 Task: Look for products with pomegranate flavor in the category "Gummy Candies".
Action: Mouse moved to (18, 60)
Screenshot: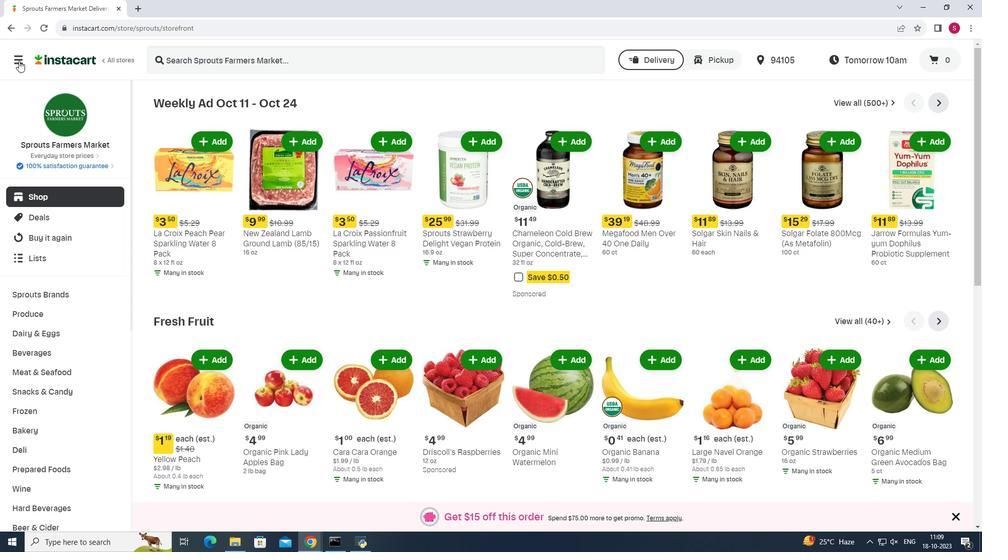 
Action: Mouse pressed left at (18, 60)
Screenshot: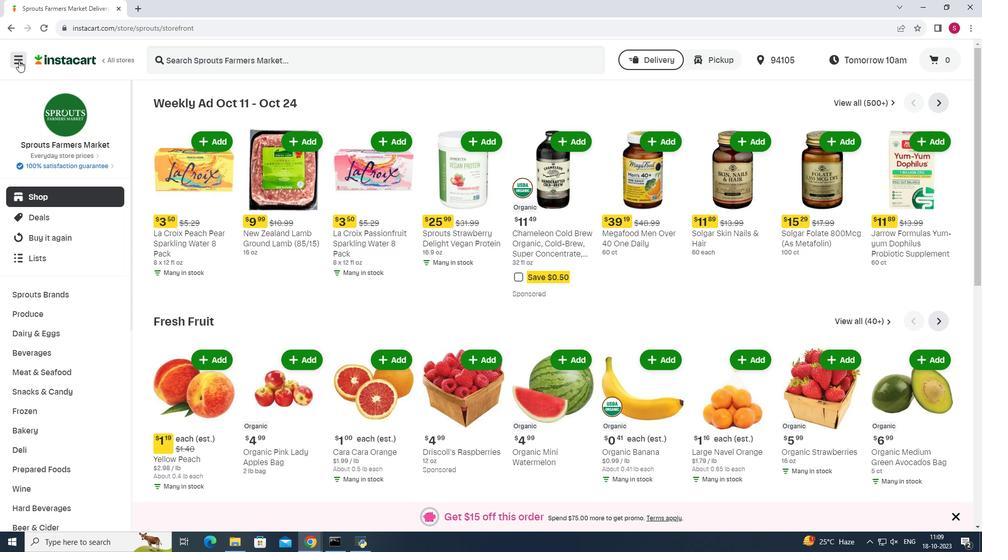 
Action: Mouse moved to (77, 267)
Screenshot: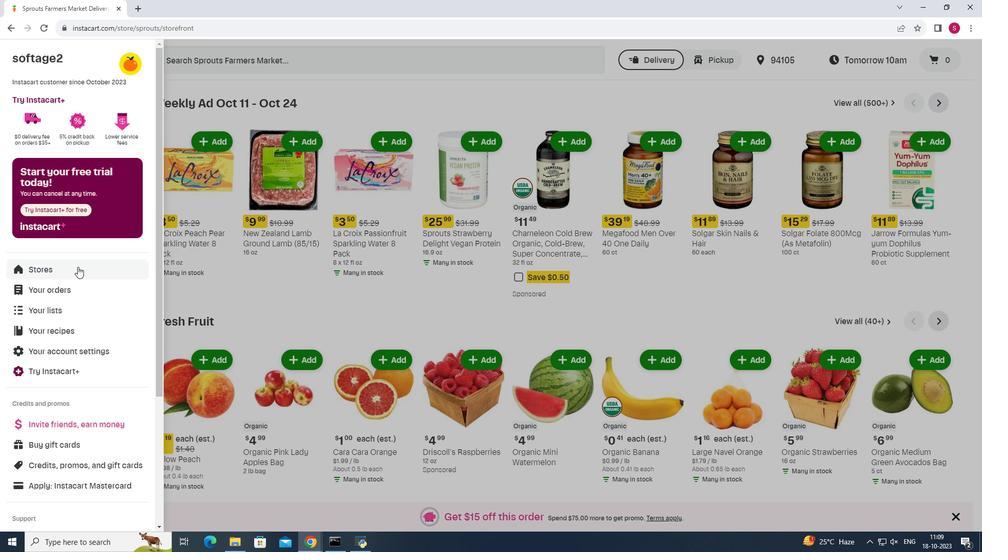 
Action: Mouse pressed left at (77, 267)
Screenshot: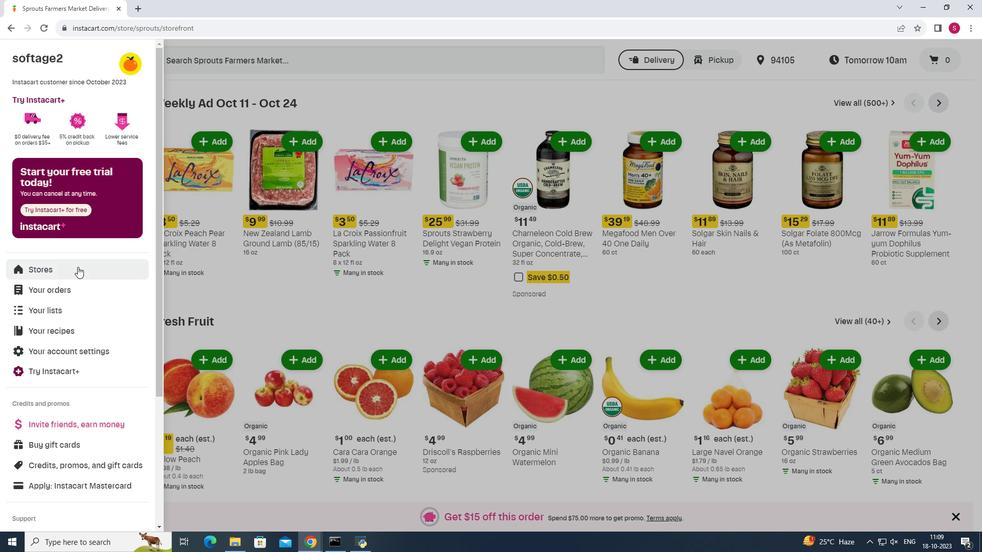 
Action: Mouse moved to (235, 92)
Screenshot: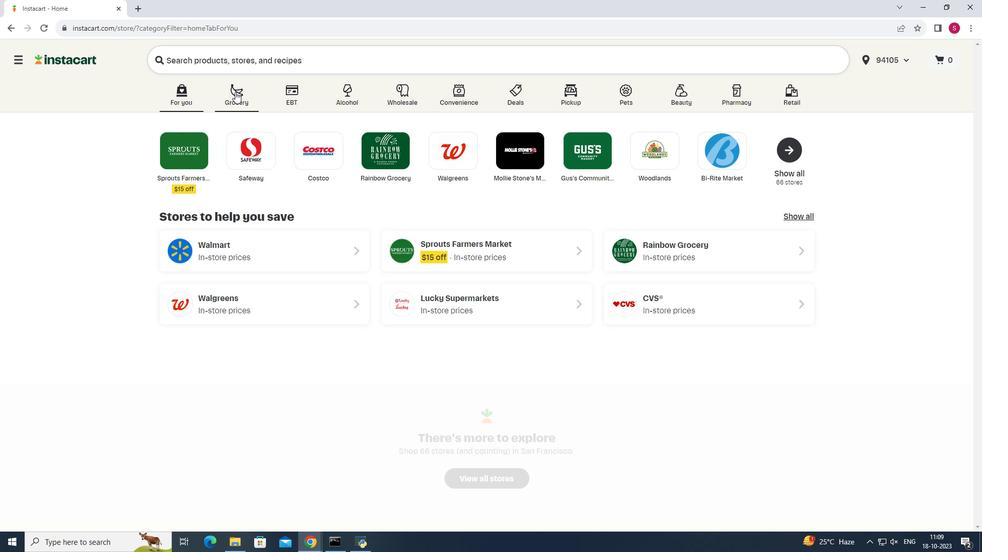 
Action: Mouse pressed left at (235, 92)
Screenshot: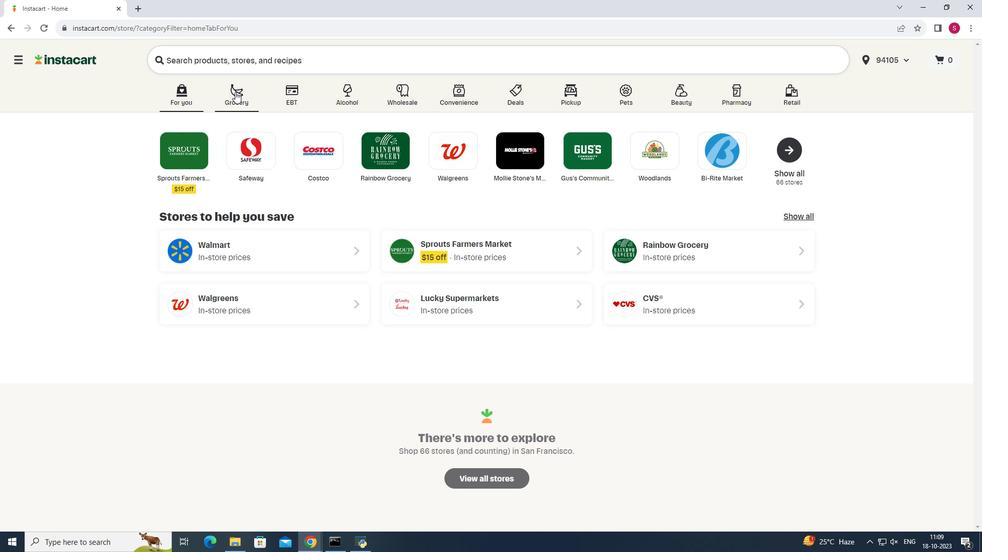 
Action: Mouse moved to (677, 138)
Screenshot: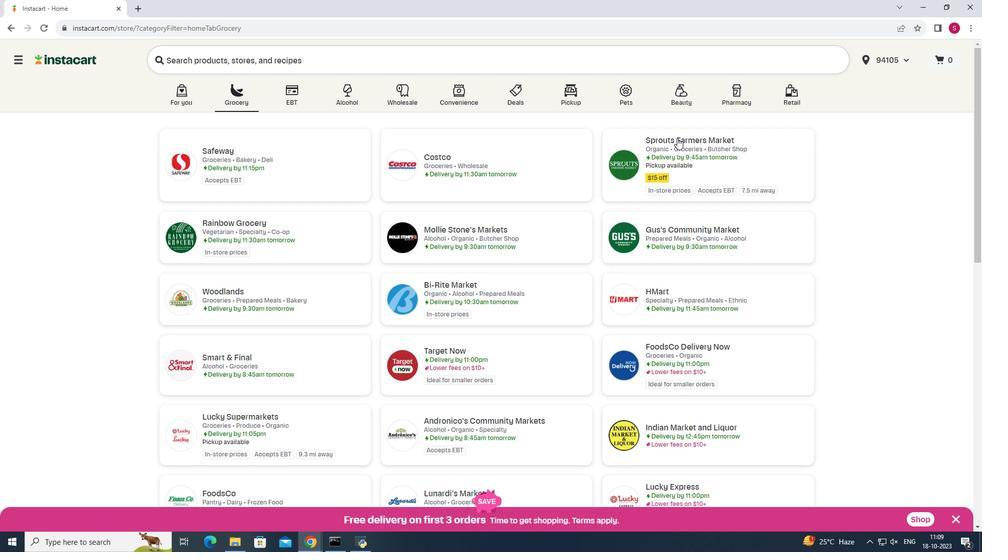 
Action: Mouse pressed left at (677, 138)
Screenshot: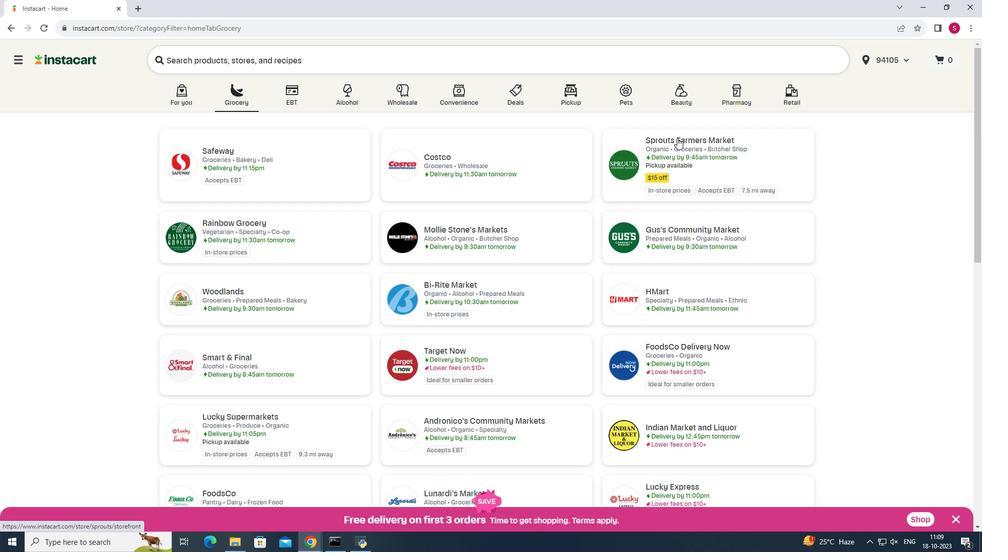 
Action: Mouse moved to (46, 391)
Screenshot: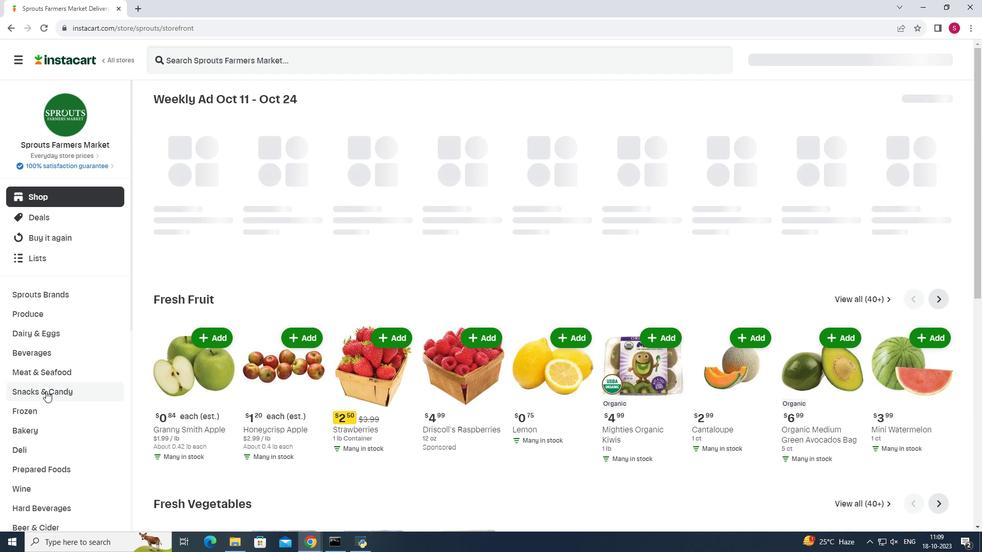 
Action: Mouse pressed left at (46, 391)
Screenshot: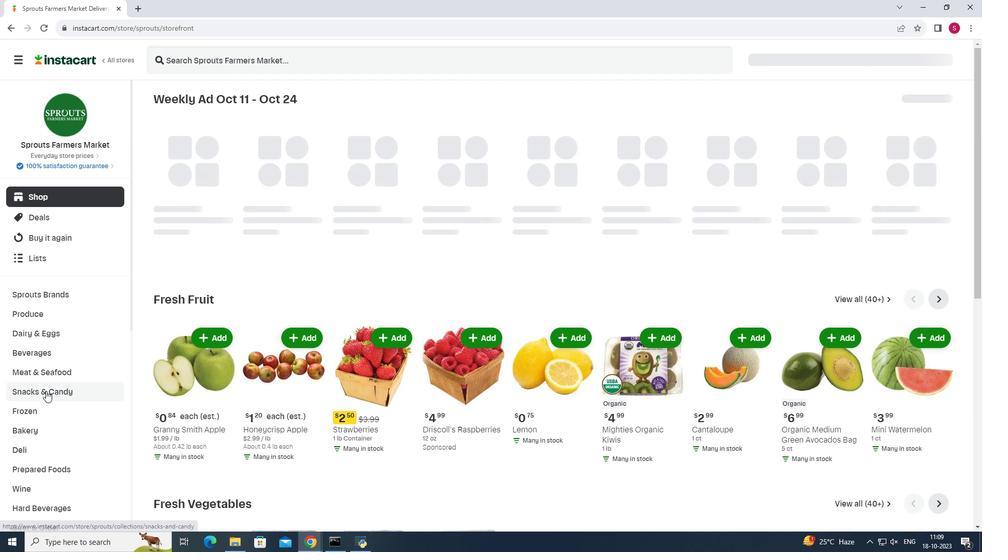 
Action: Mouse moved to (290, 124)
Screenshot: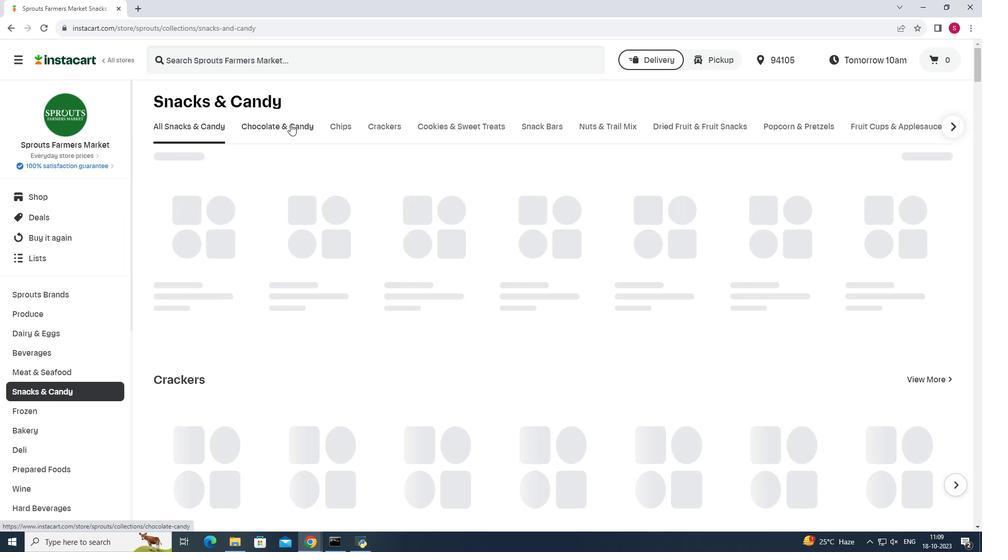 
Action: Mouse pressed left at (290, 124)
Screenshot: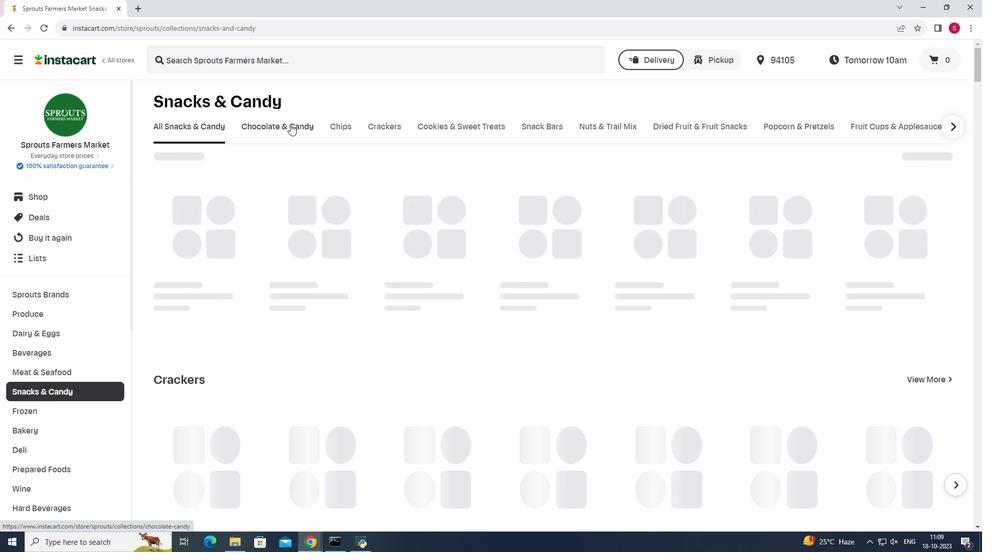 
Action: Mouse moved to (354, 170)
Screenshot: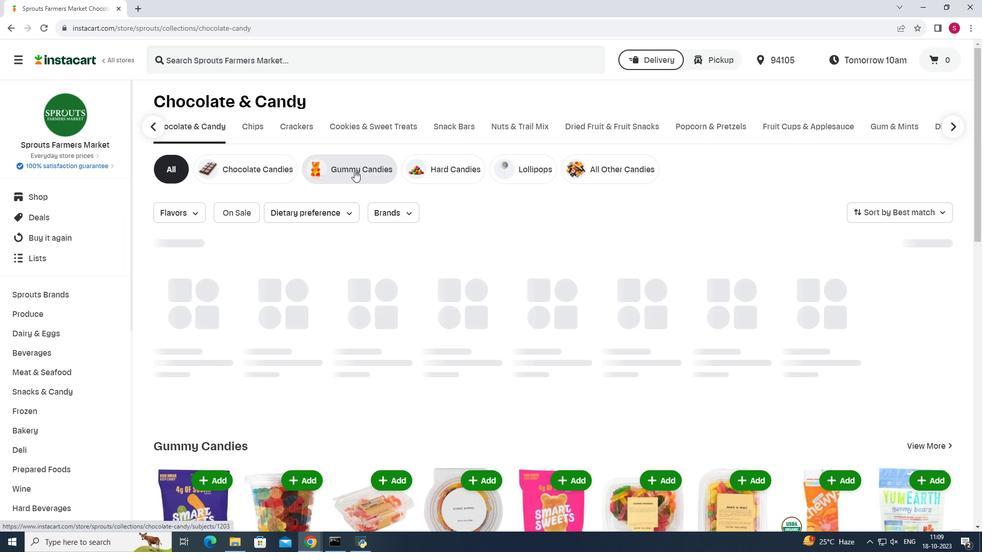 
Action: Mouse pressed left at (354, 170)
Screenshot: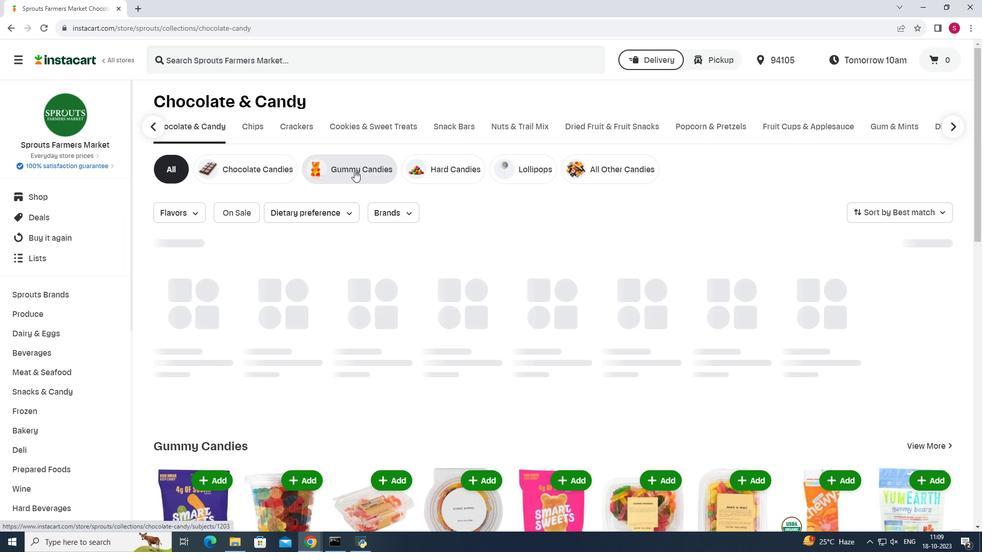 
Action: Mouse moved to (187, 212)
Screenshot: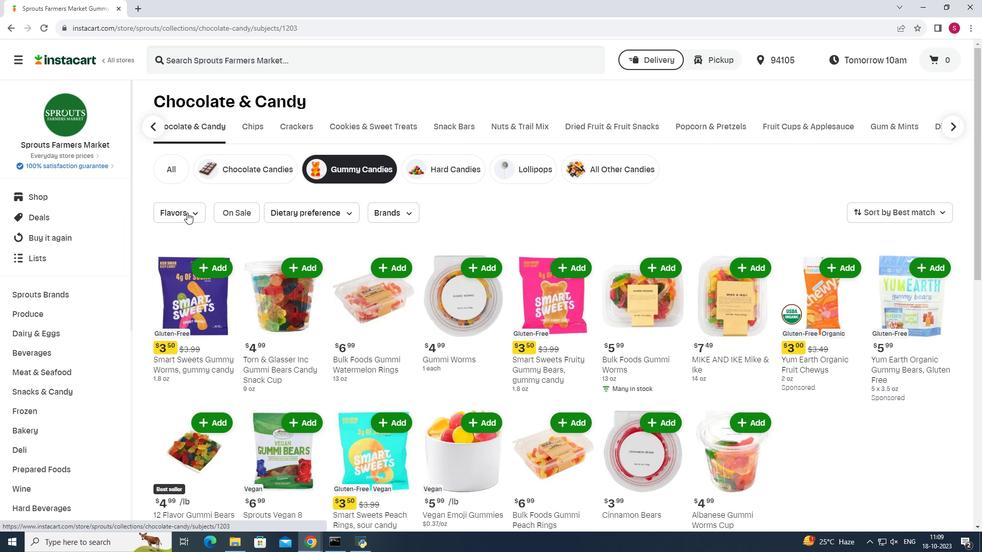 
Action: Mouse pressed left at (187, 212)
Screenshot: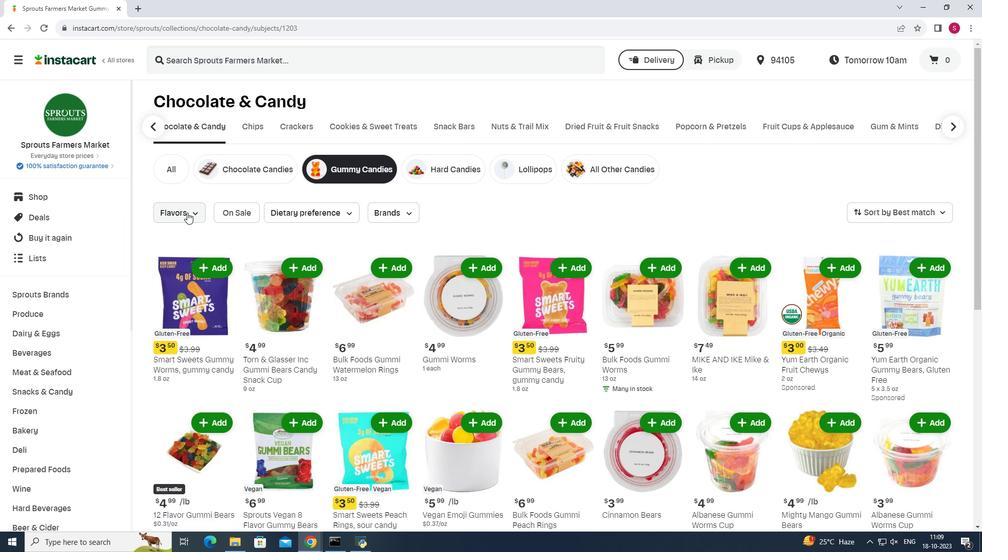 
Action: Mouse moved to (227, 281)
Screenshot: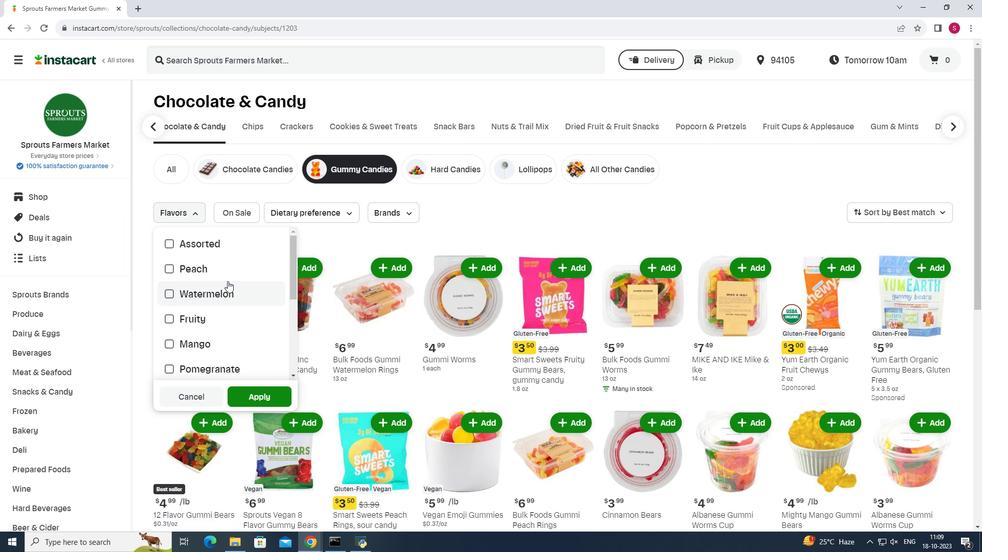 
Action: Mouse scrolled (227, 280) with delta (0, 0)
Screenshot: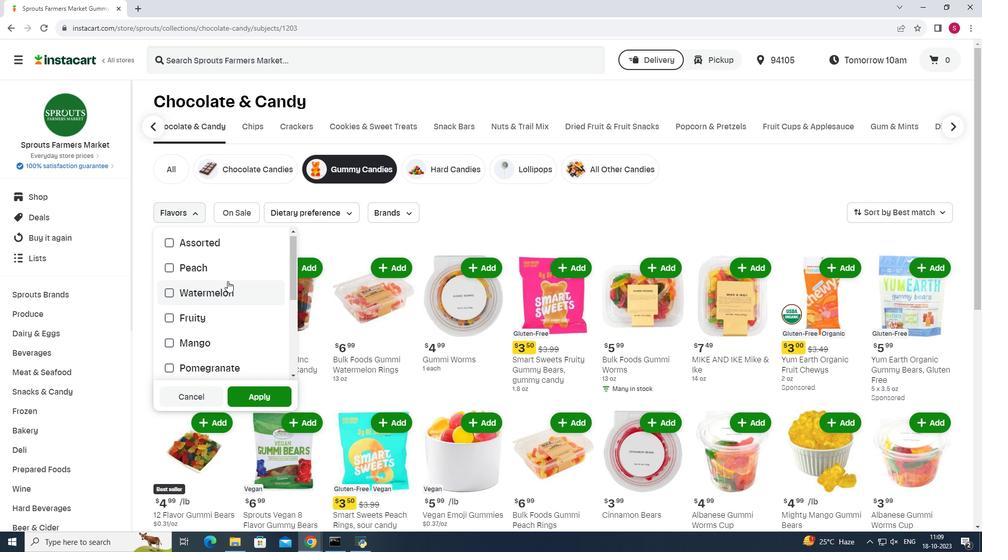 
Action: Mouse scrolled (227, 280) with delta (0, 0)
Screenshot: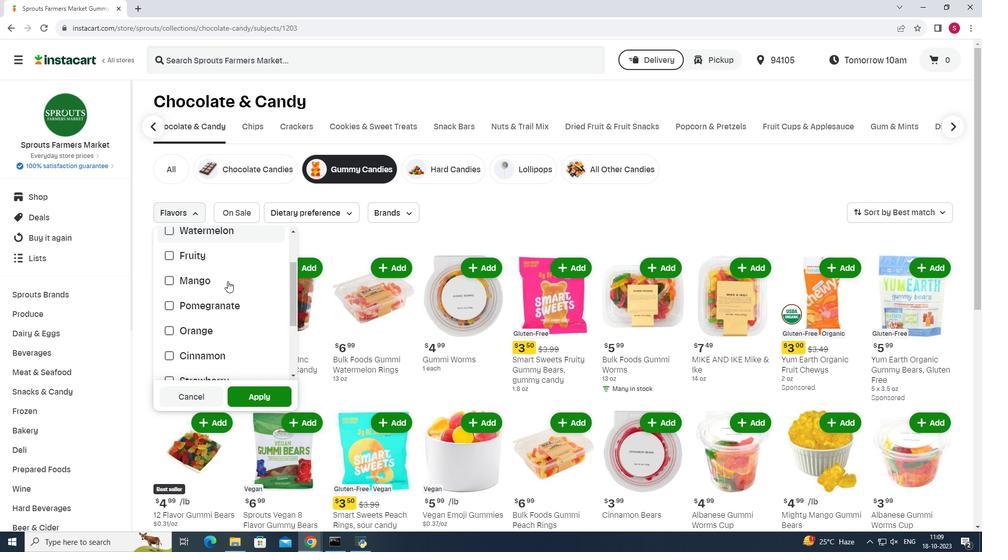 
Action: Mouse moved to (169, 265)
Screenshot: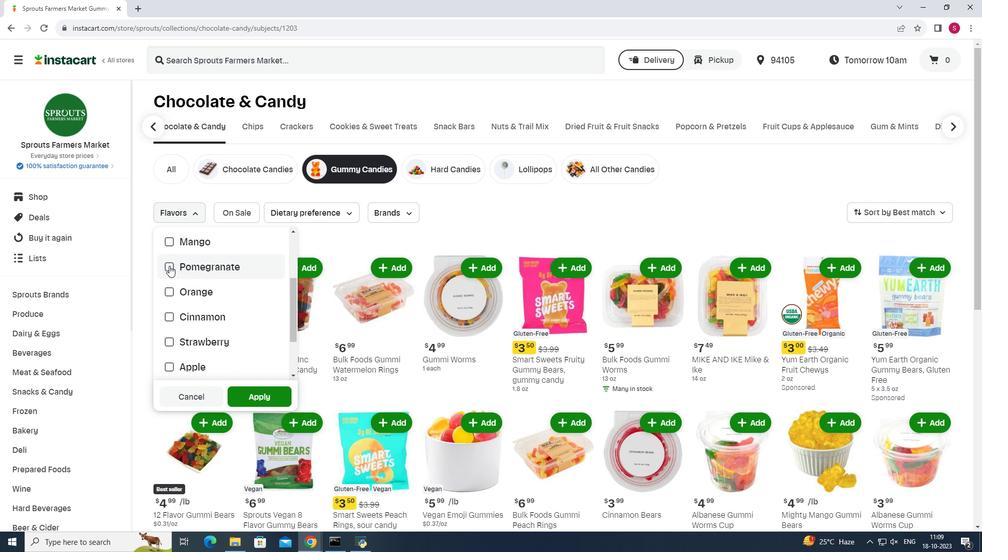 
Action: Mouse pressed left at (169, 265)
Screenshot: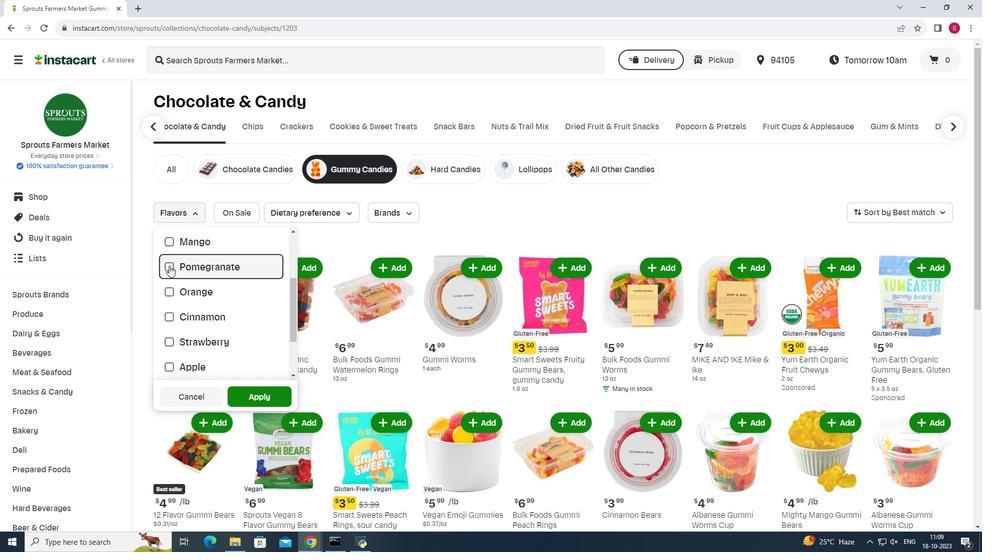 
Action: Mouse moved to (263, 395)
Screenshot: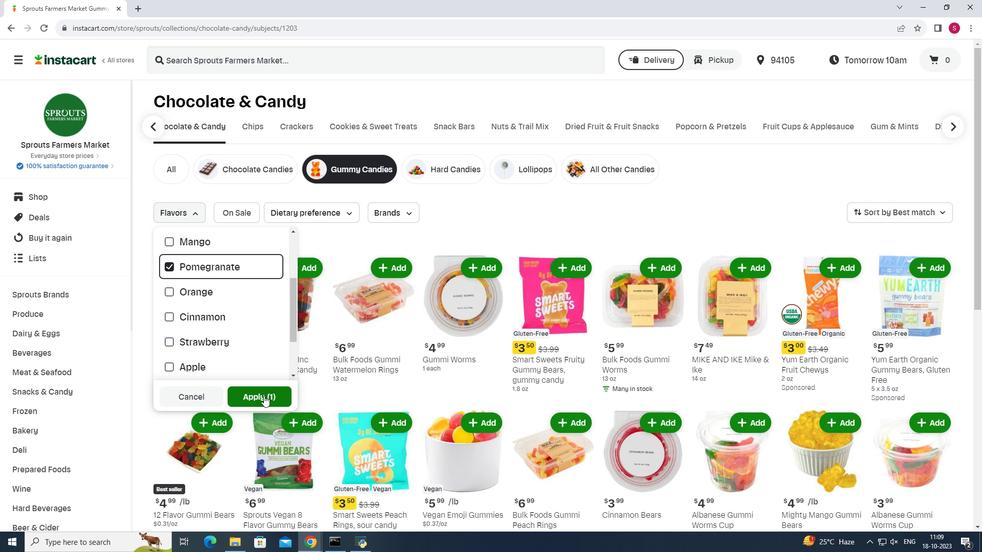 
Action: Mouse pressed left at (263, 395)
Screenshot: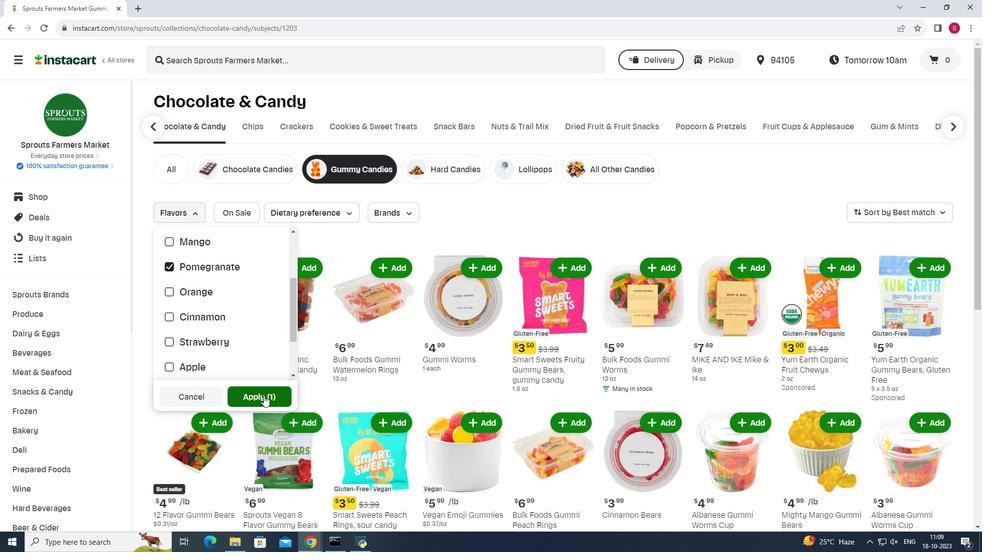 
Action: Mouse moved to (470, 214)
Screenshot: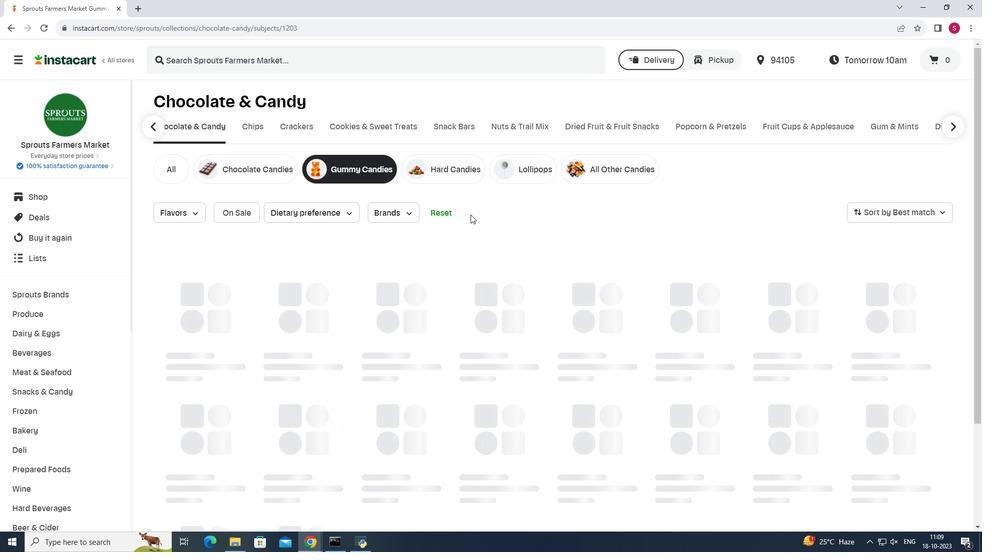 
